 Task: Who designed the Sydney Harbour Bridge in Australia?
Action: Mouse moved to (156, 124)
Screenshot: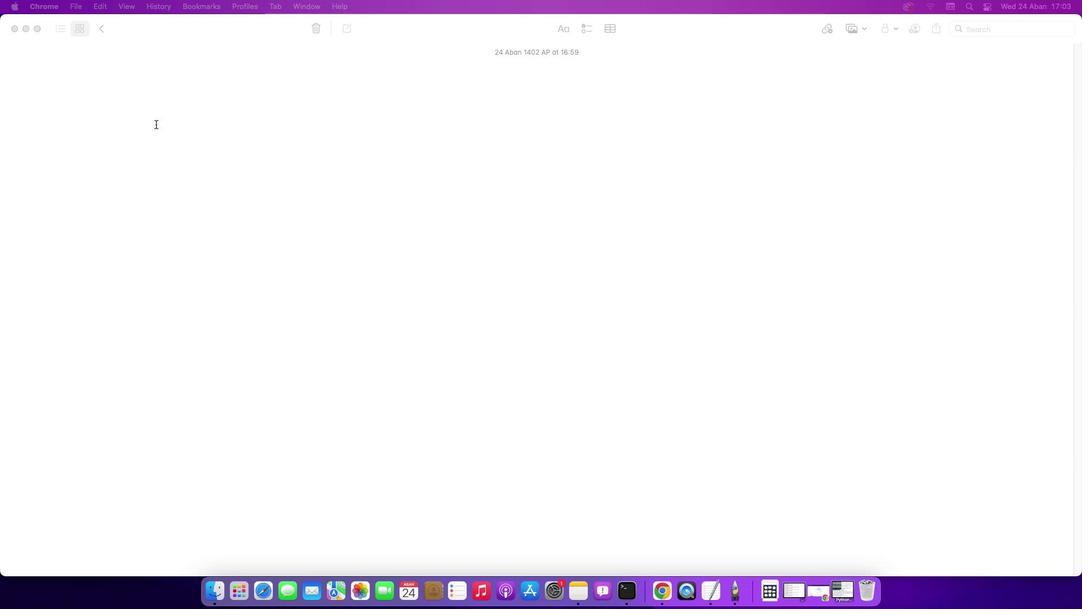 
Action: Mouse pressed left at (156, 124)
Screenshot: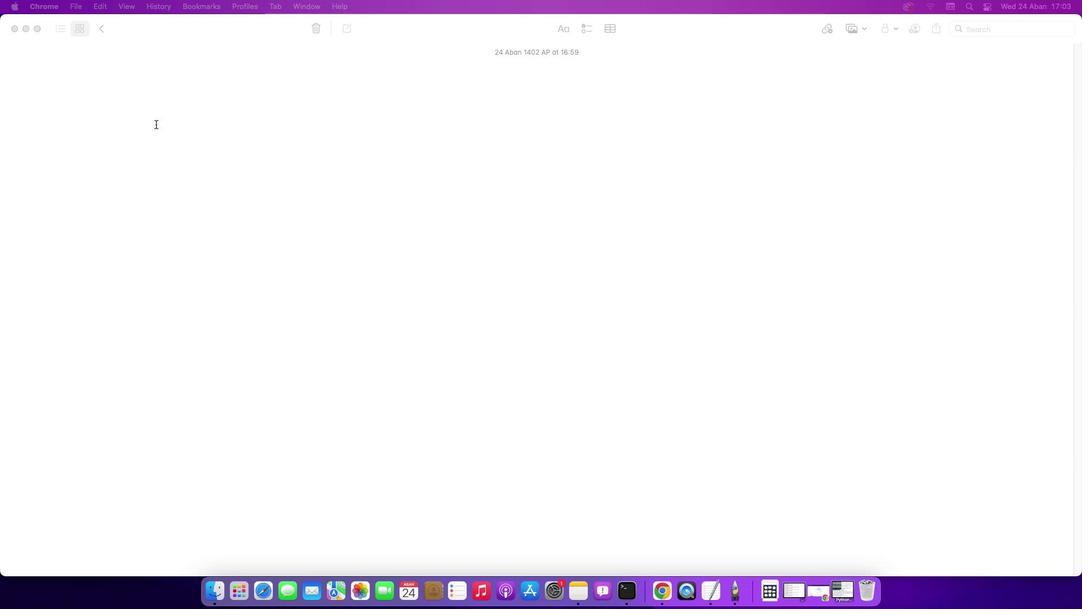 
Action: Mouse moved to (156, 124)
Screenshot: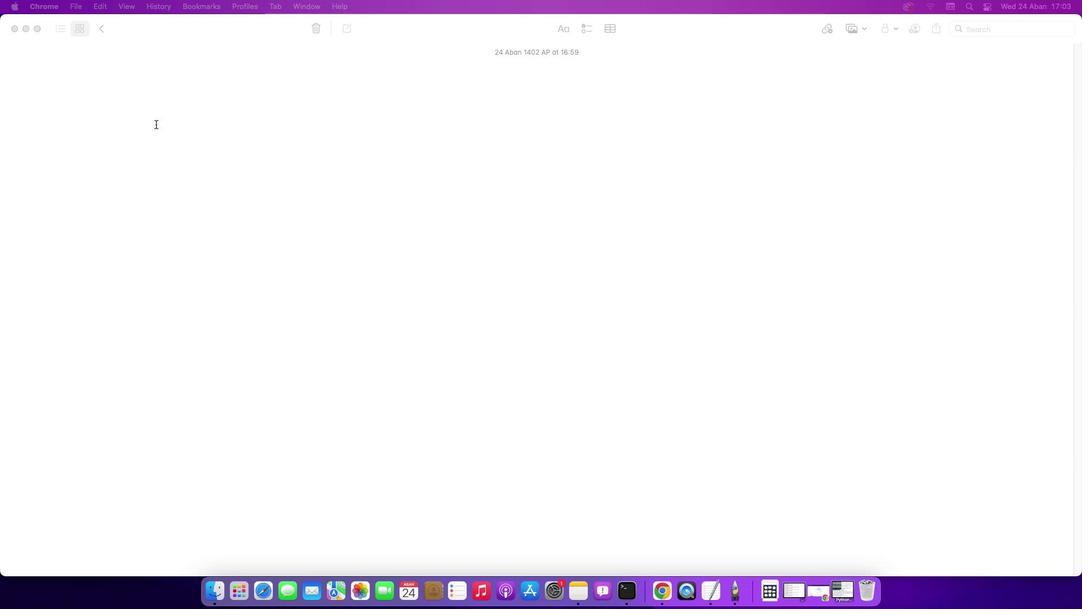 
Action: Key pressed Key.shift'W''h''o'Key.space'd''e''s''i''g''n''e''d'Key.space't''h''e'Key.spaceKey.shift'S''y''d''n''e''y'Key.spaceKey.shift'H''a''r''b''o''u''r'Key.spaceKey.shift'B''r''i''d''g''e'Key.space'i''n'Key.spaceKey.shift'A''u''s''t''r''a''l''i''a'Key.shift_r'?'Key.enter
Screenshot: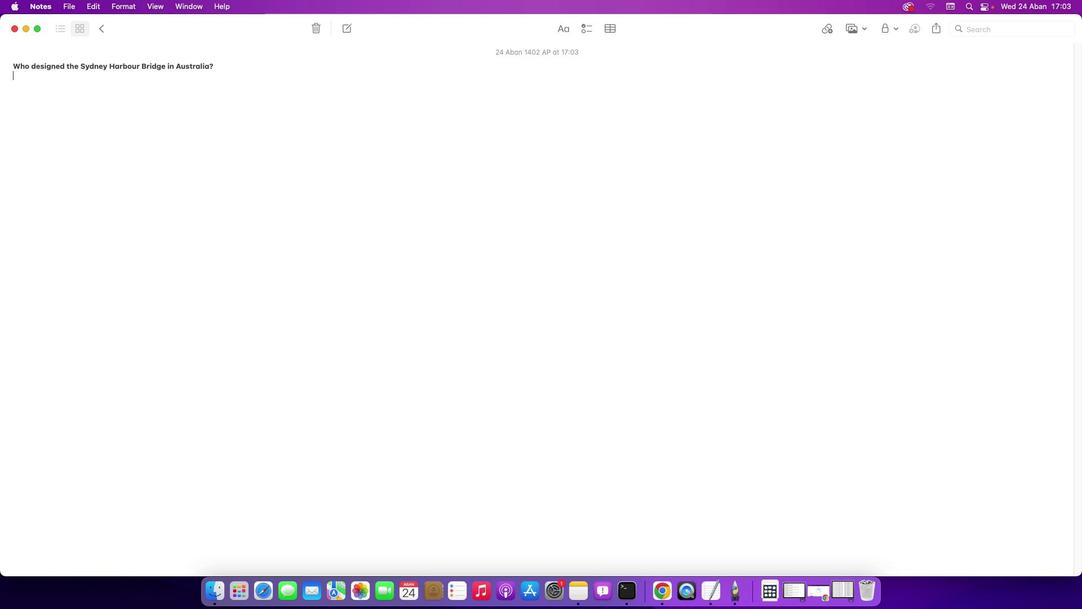 
Action: Mouse moved to (818, 592)
Screenshot: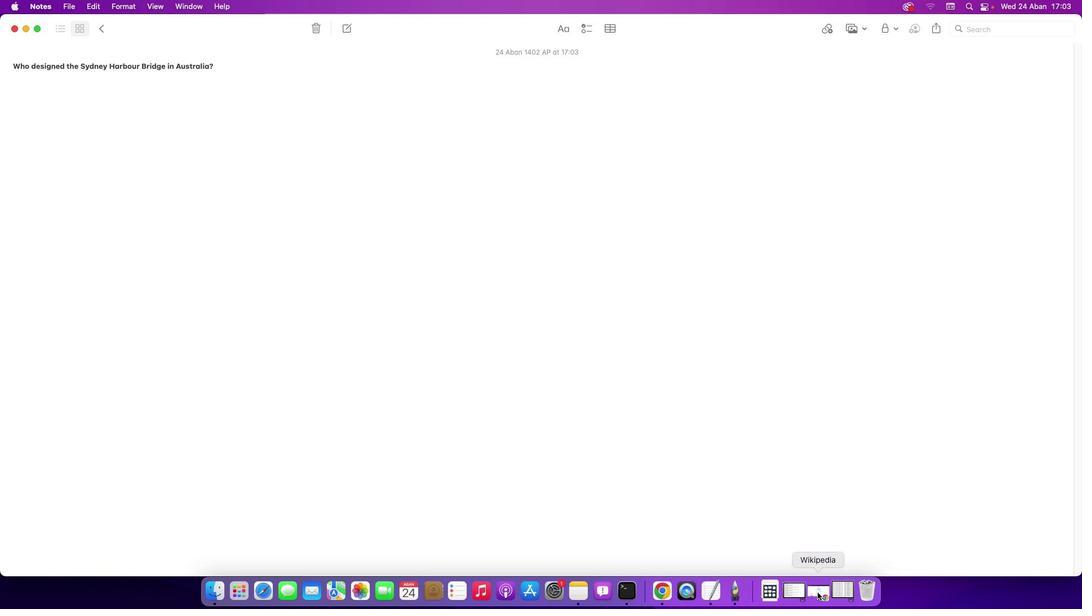 
Action: Mouse pressed left at (818, 592)
Screenshot: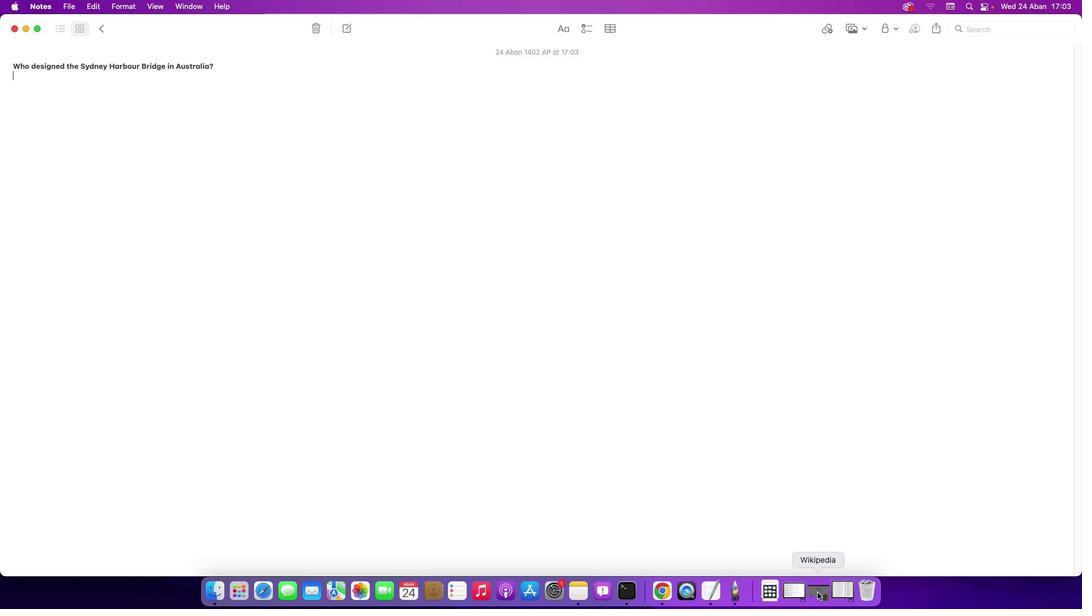 
Action: Mouse moved to (444, 337)
Screenshot: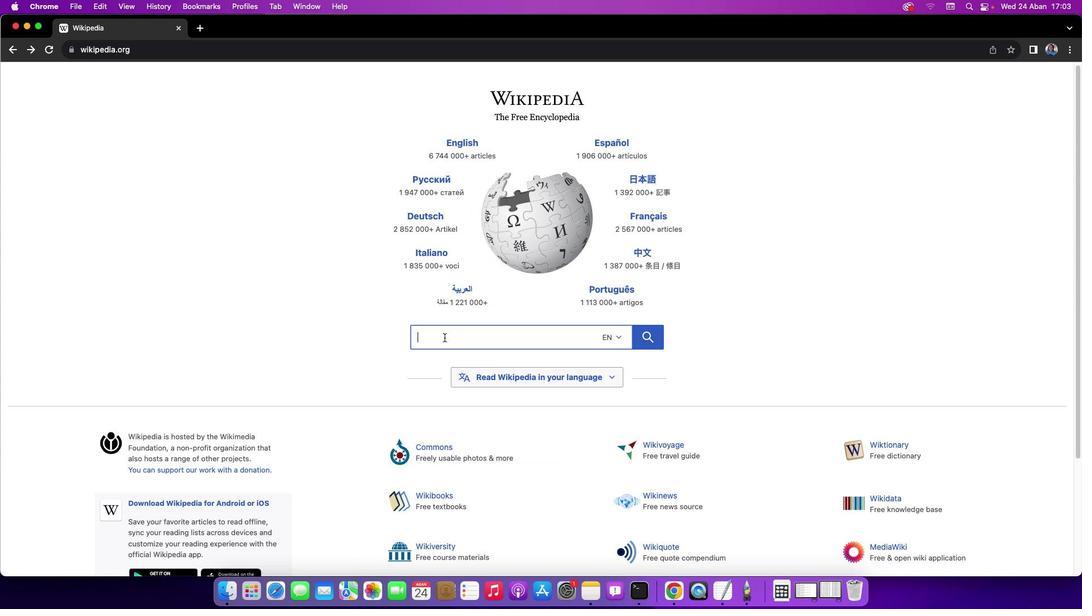 
Action: Mouse pressed left at (444, 337)
Screenshot: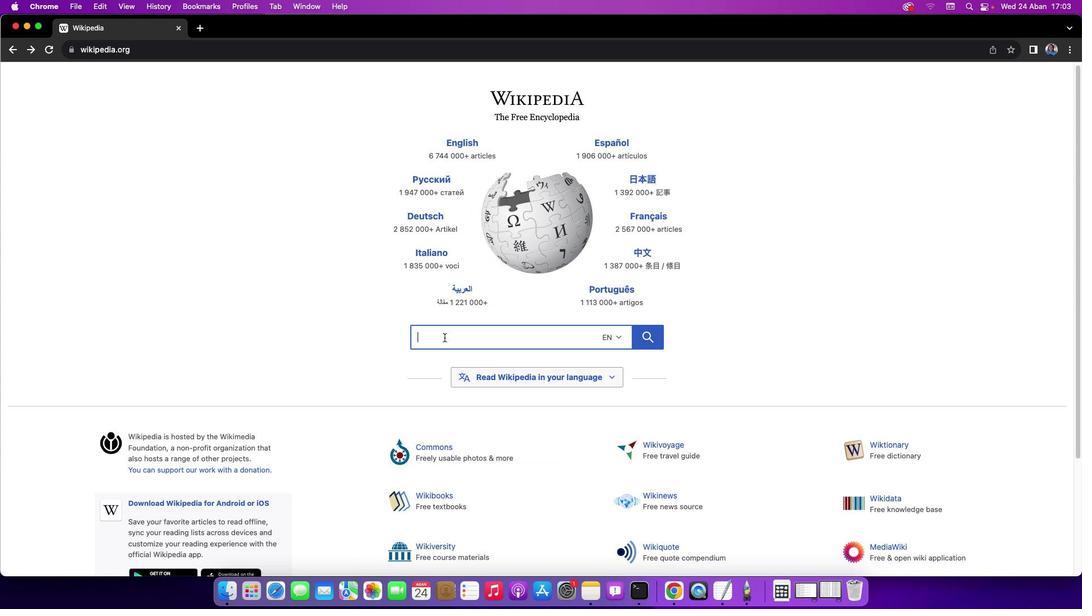 
Action: Key pressed Key.shift'S''y''d''n''e''y'Key.spaceKey.shift'H''a''r''b''v'Key.backspace'o''u''r'Key.spaceKey.shift'B''r''i''d''g''e'
Screenshot: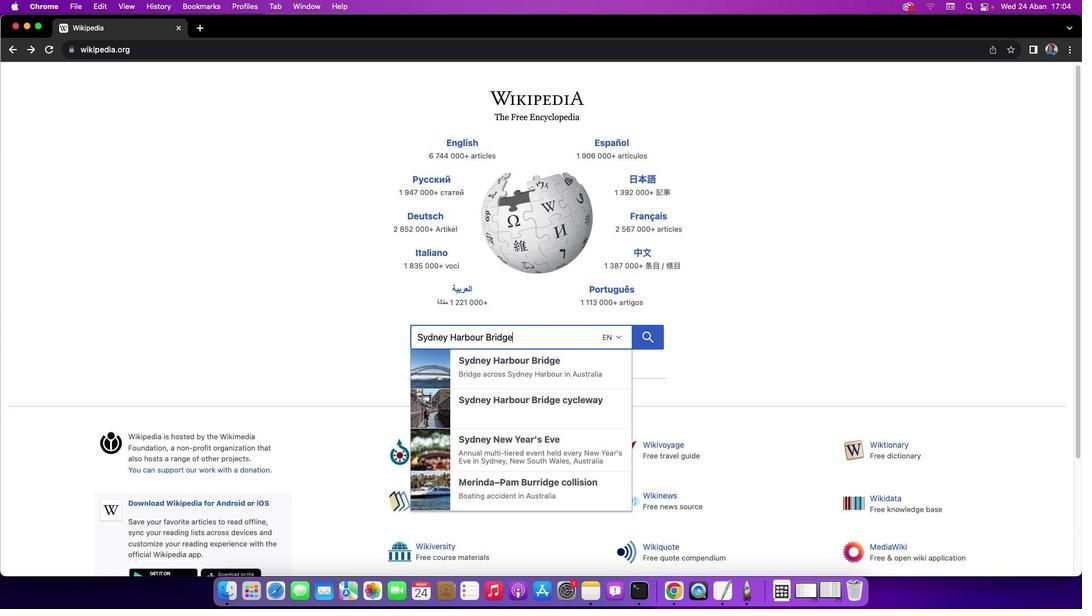 
Action: Mouse moved to (499, 362)
Screenshot: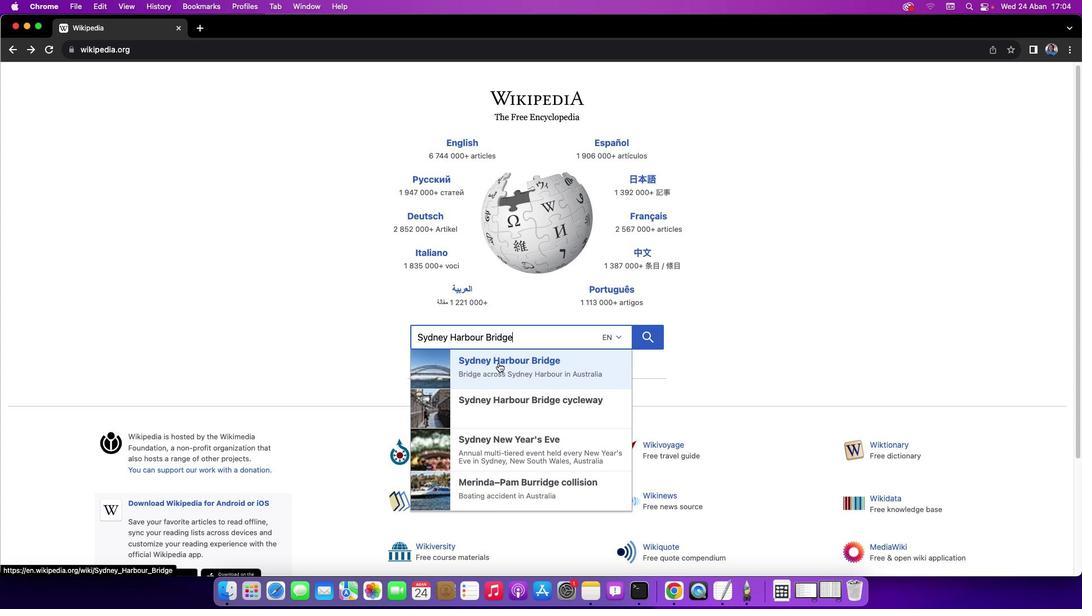 
Action: Mouse pressed left at (499, 362)
Screenshot: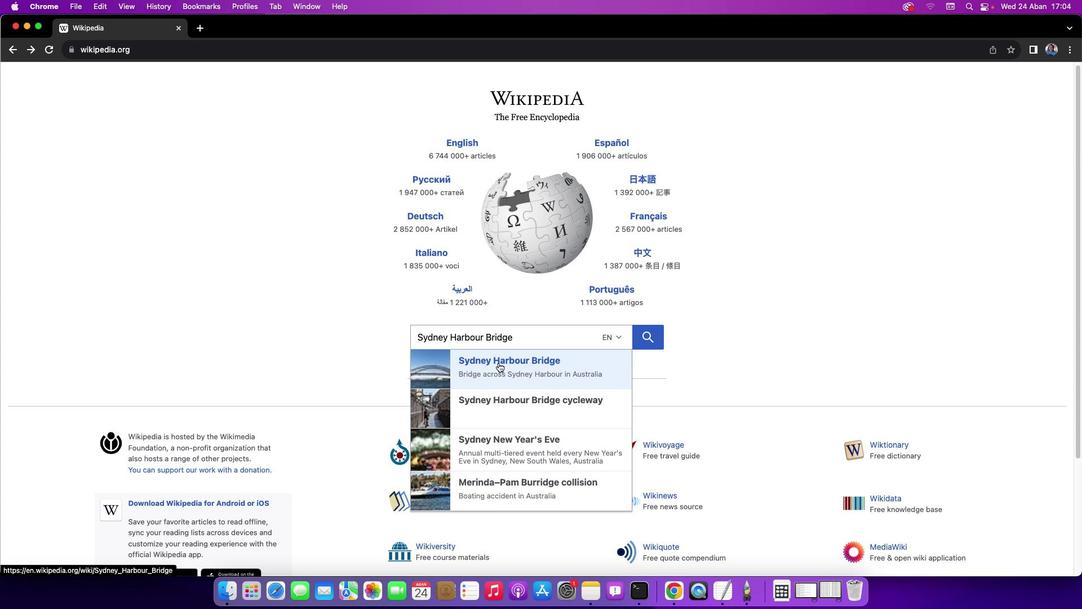
Action: Mouse moved to (1077, 76)
Screenshot: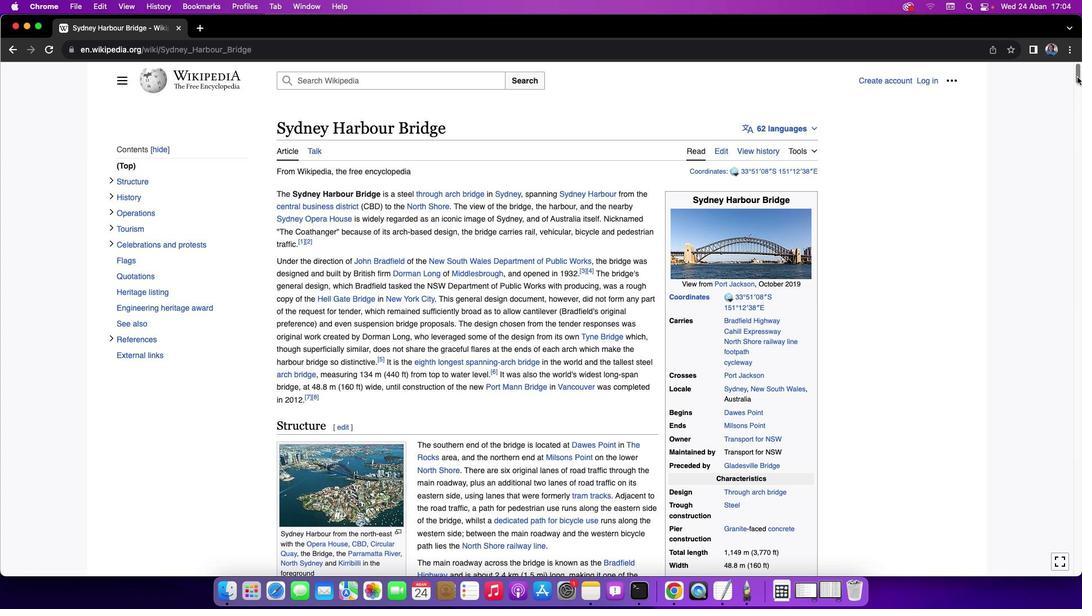 
Action: Mouse pressed left at (1077, 76)
Screenshot: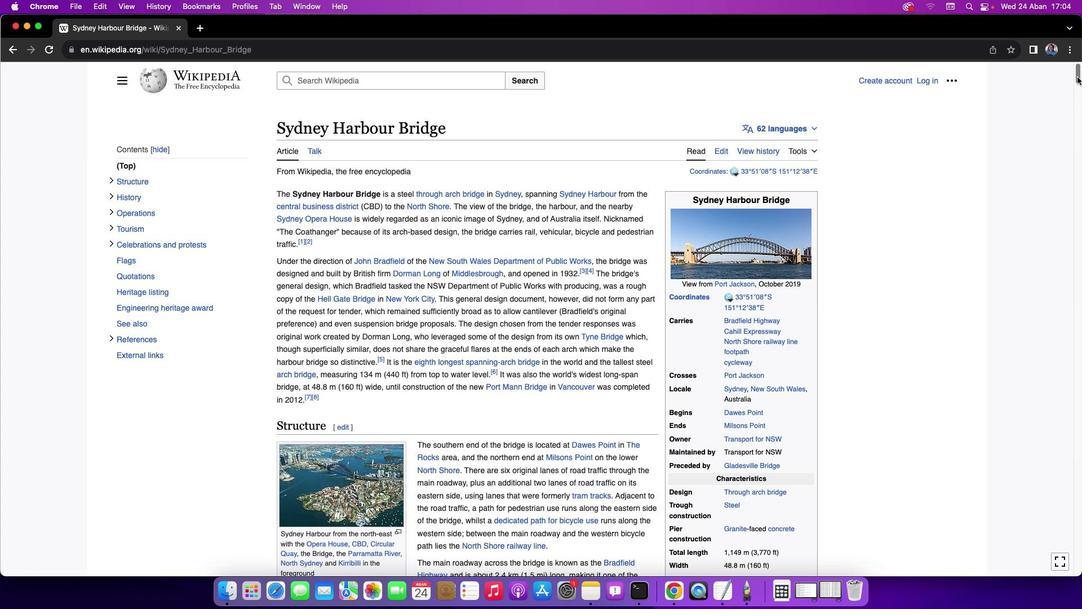
Action: Mouse moved to (27, 27)
Screenshot: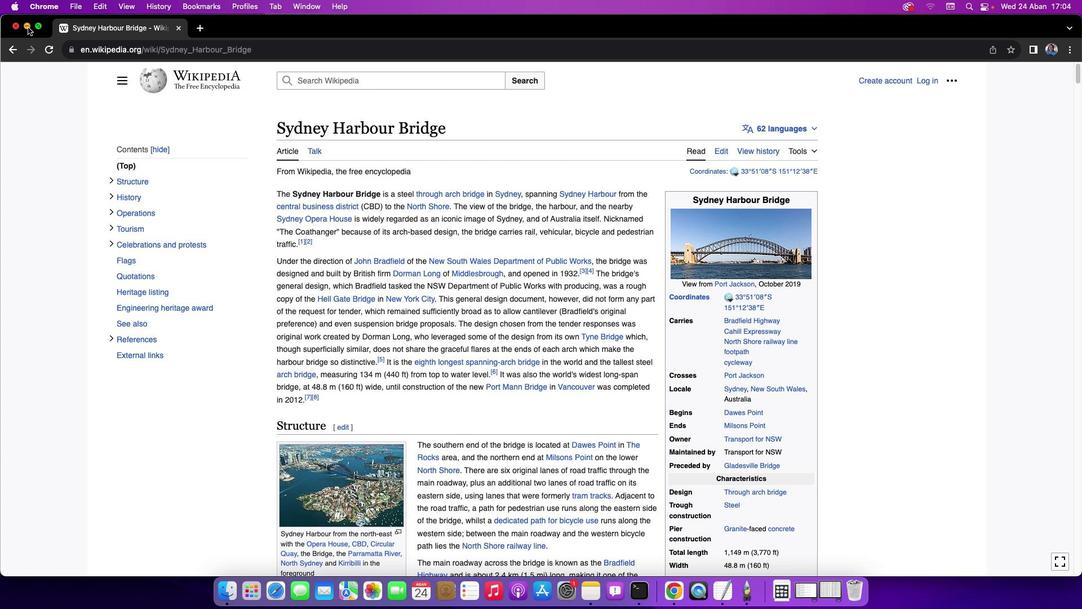 
Action: Mouse pressed left at (27, 27)
Screenshot: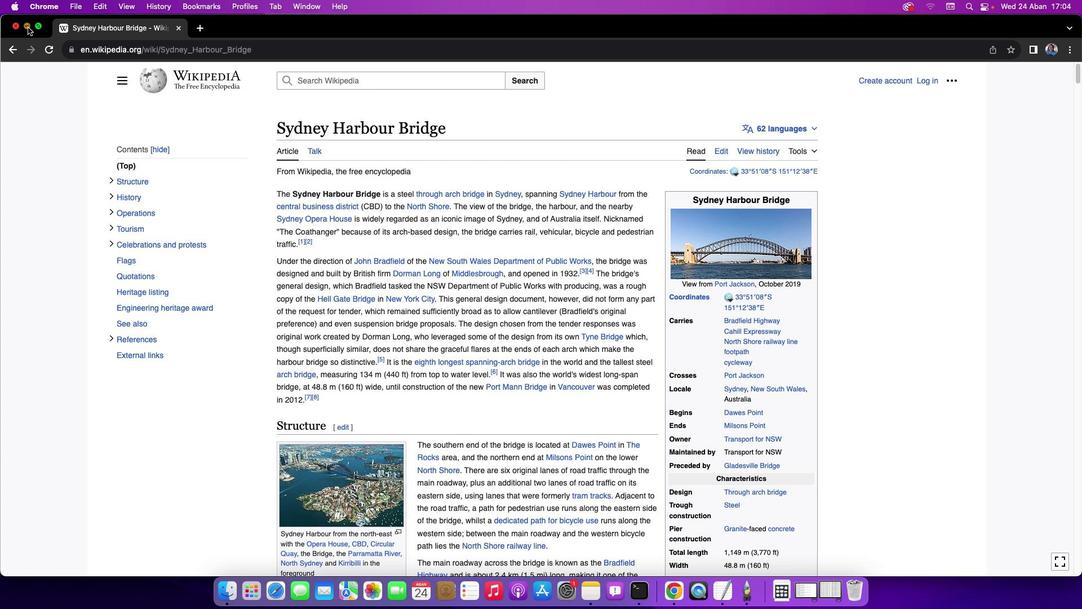 
Action: Mouse moved to (229, 70)
Screenshot: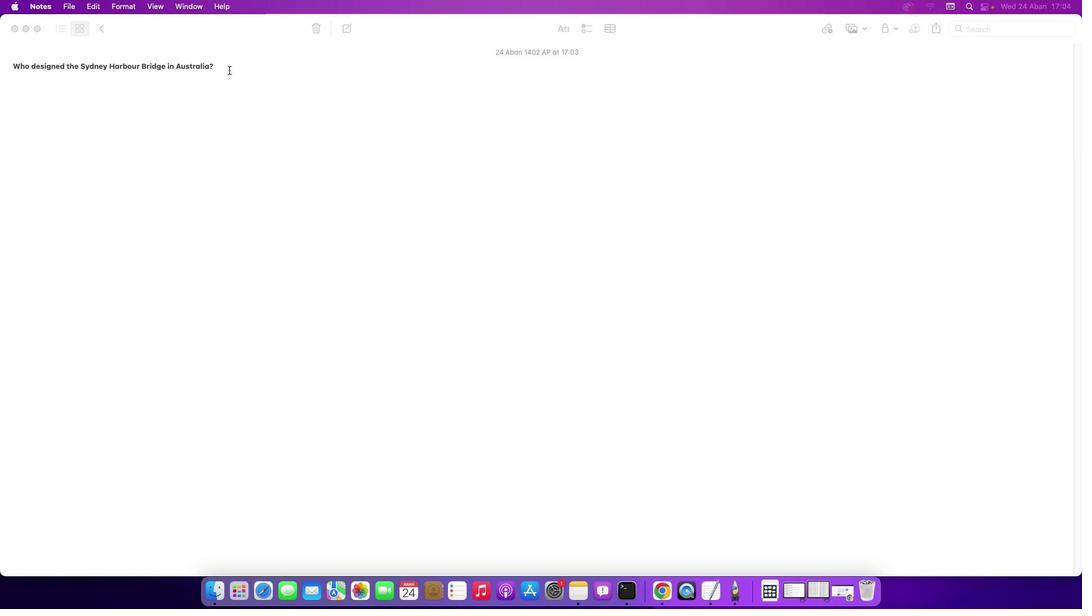 
Action: Mouse pressed left at (229, 70)
Screenshot: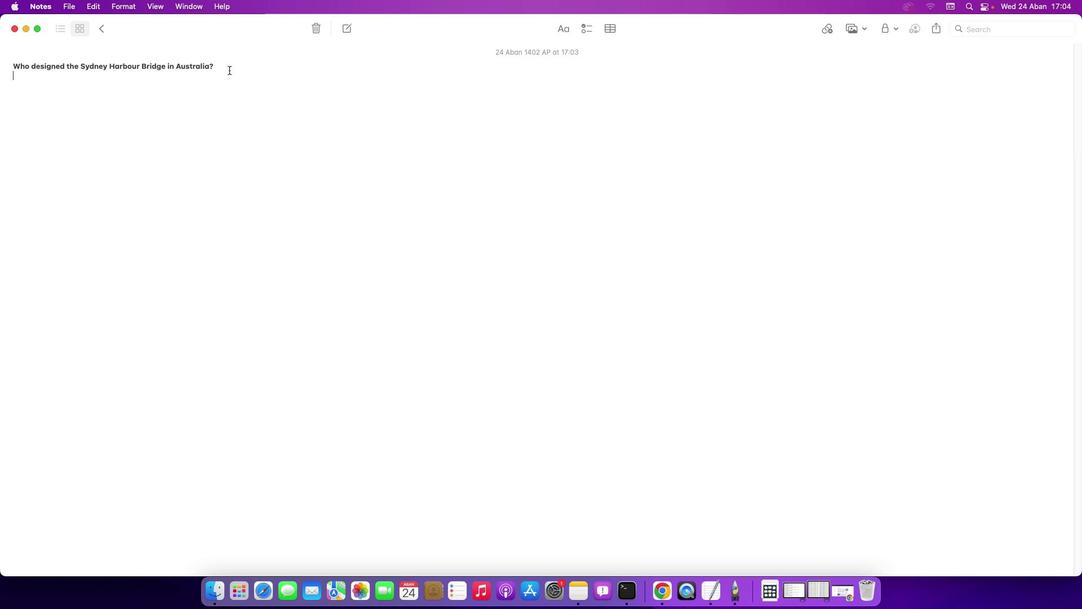 
Action: Mouse moved to (229, 69)
Screenshot: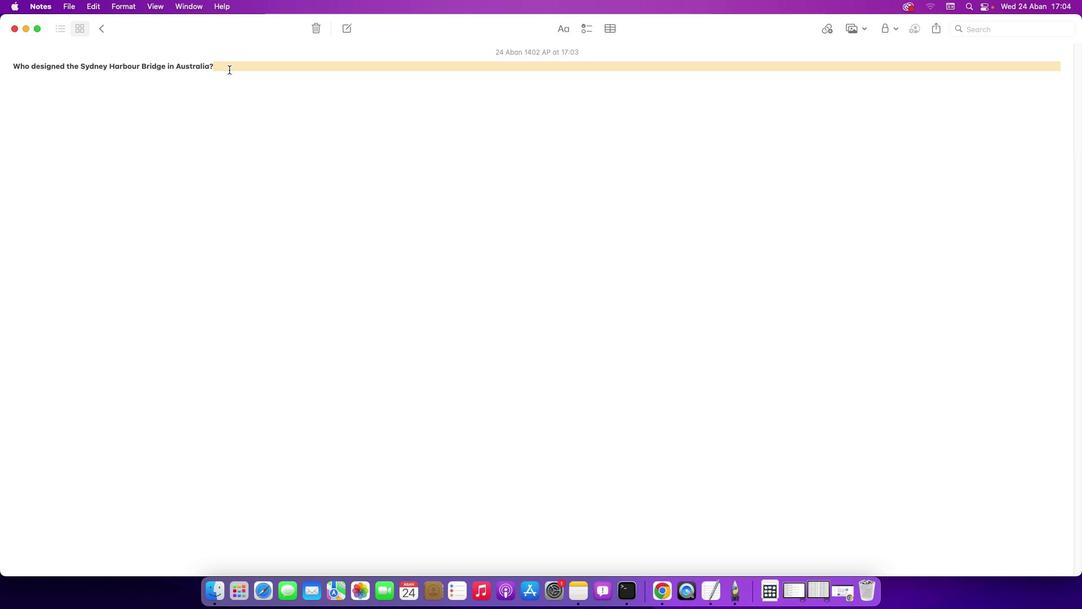 
Action: Mouse pressed left at (229, 69)
Screenshot: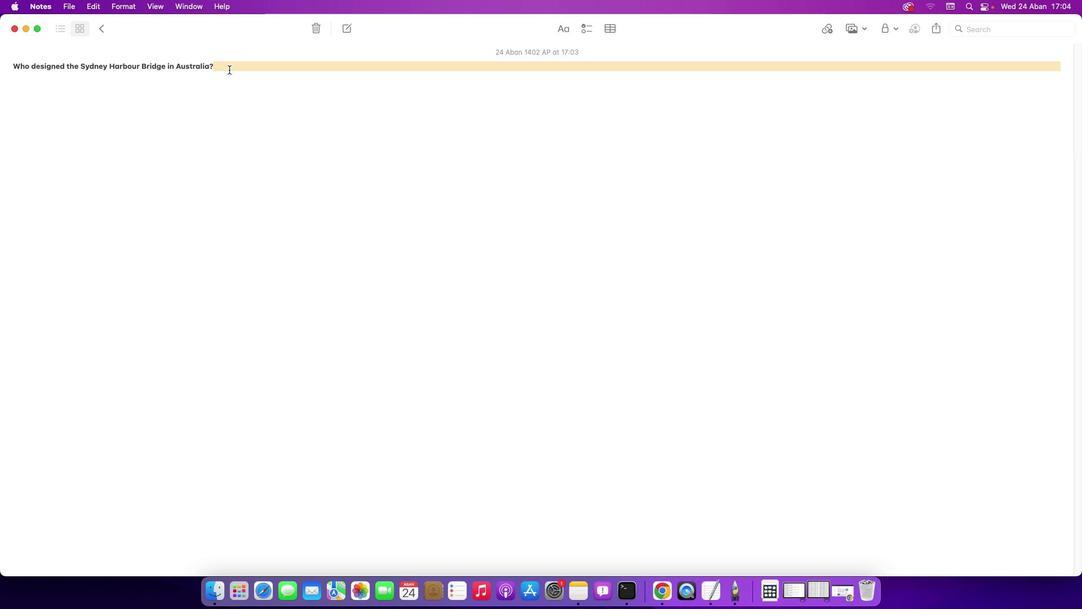
Action: Mouse moved to (229, 69)
Screenshot: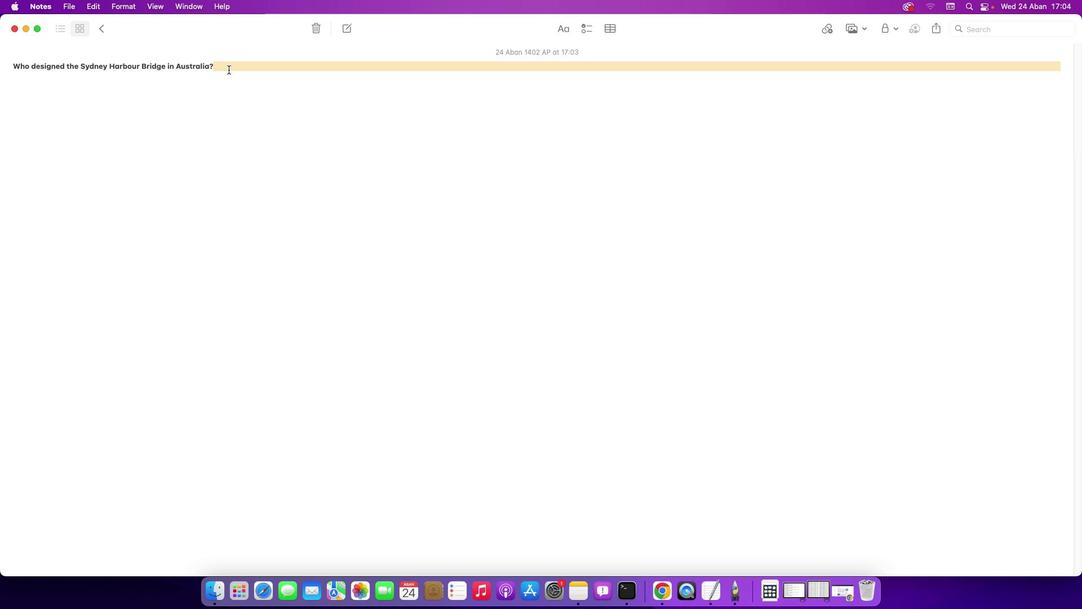 
Action: Key pressed Key.leftKey.enterKey.shift'T''h''e'Key.spaceKey.shift'S''y''d''n''e''y'Key.spaceKey.shift'H''a''r''b''o''u''r'Key.spaceKey.shift'B''r''i''d''g''e'Key.space'i''n'Key.spaceKey.shift'A''u''s''t''r''a''l''i''a'Key.space'w''a''s'Key.space'd''e''s''i''g''n''e''d'Key.space'b''y'Key.spaceKey.shift'D''o''r''m''a''n'Key.spaceKey.shift'L''o''n''g'Key.spaceKey.ctrlKey.leftKey.ctrlKey.leftKey.leftKey.leftKey.leftKey.leftKey.leftKey.leftKey.leftKey.leftKey.leftKey.leftKey.leftKey.leftKey.shift'B''r''i''t''i''s''h'Key.space'f''i''r''m'Key.spaceKey.rightKey.rightKey.rightKey.rightKey.rightKey.rightKey.rightKey.rightKey.rightKey.rightKey.right'.'
Screenshot: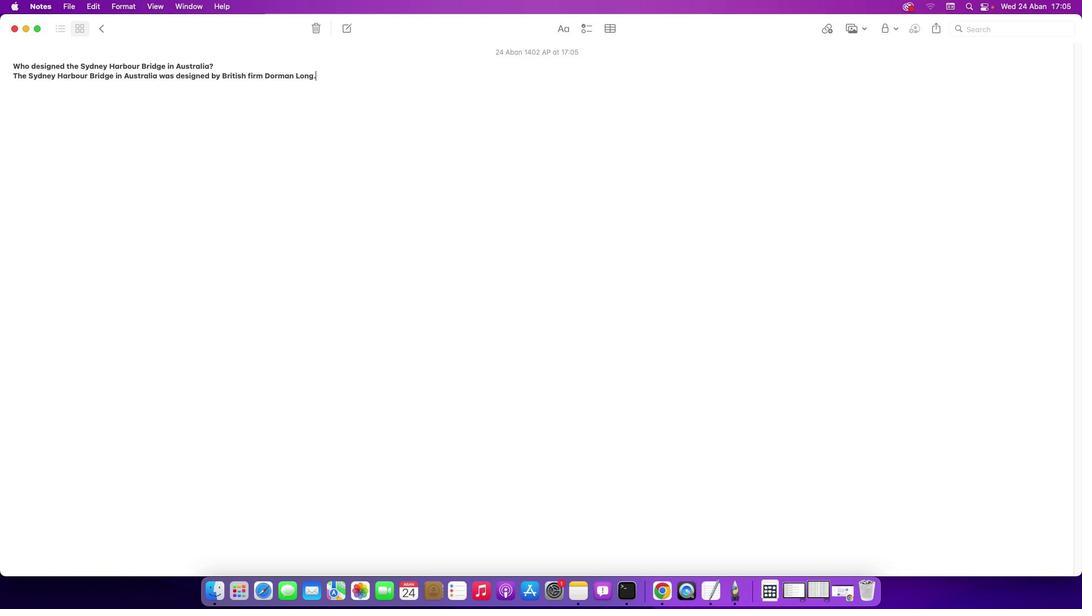 
